 Task: Check the median sale price of townhouses in the last 5 years.
Action: Mouse moved to (1033, 201)
Screenshot: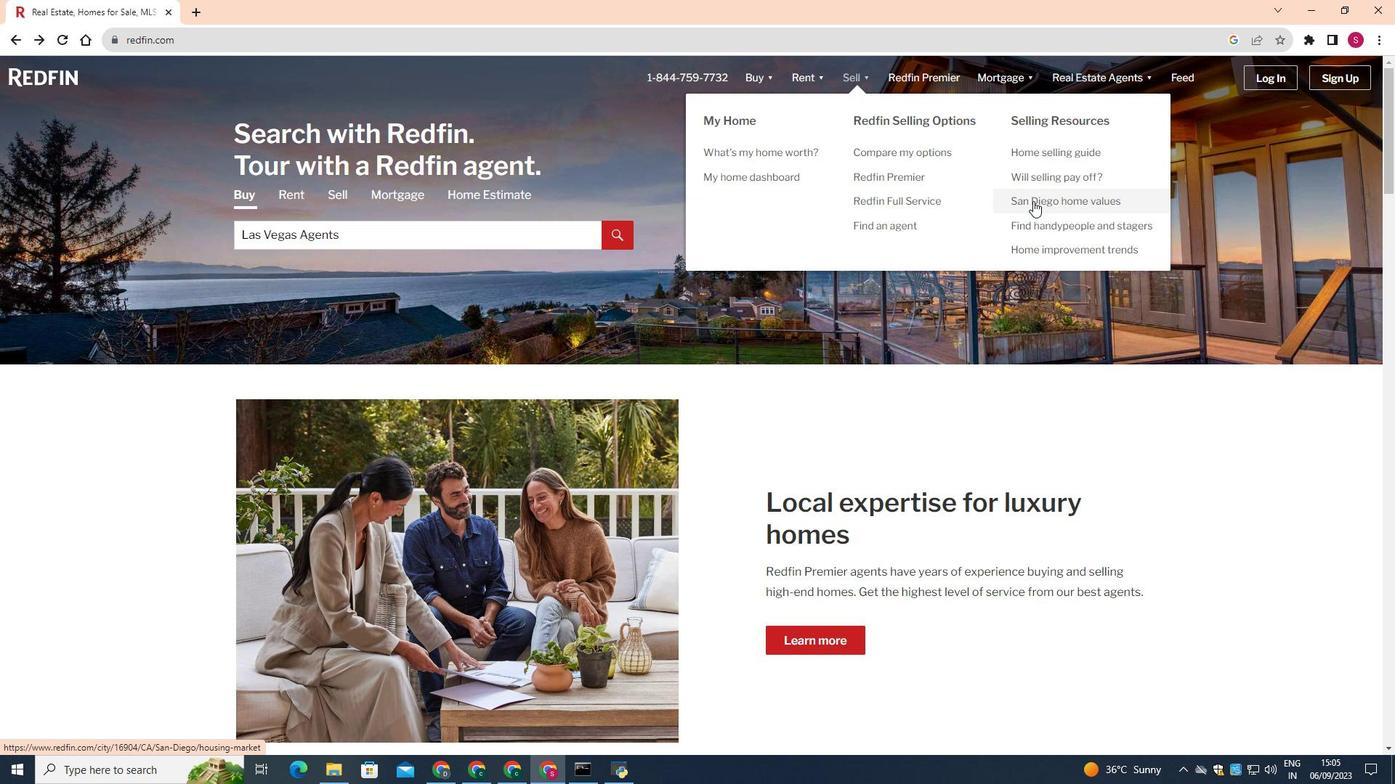 
Action: Mouse pressed left at (1033, 201)
Screenshot: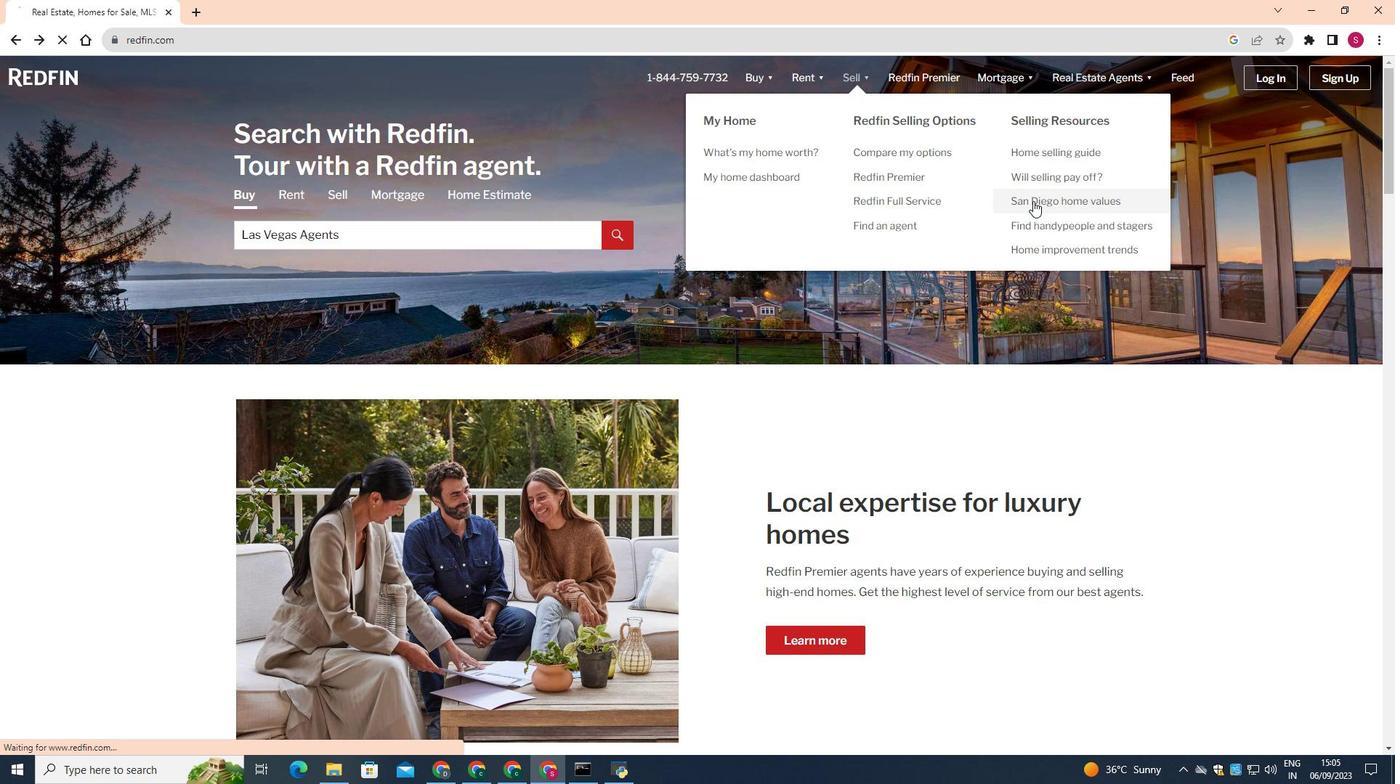 
Action: Mouse moved to (350, 533)
Screenshot: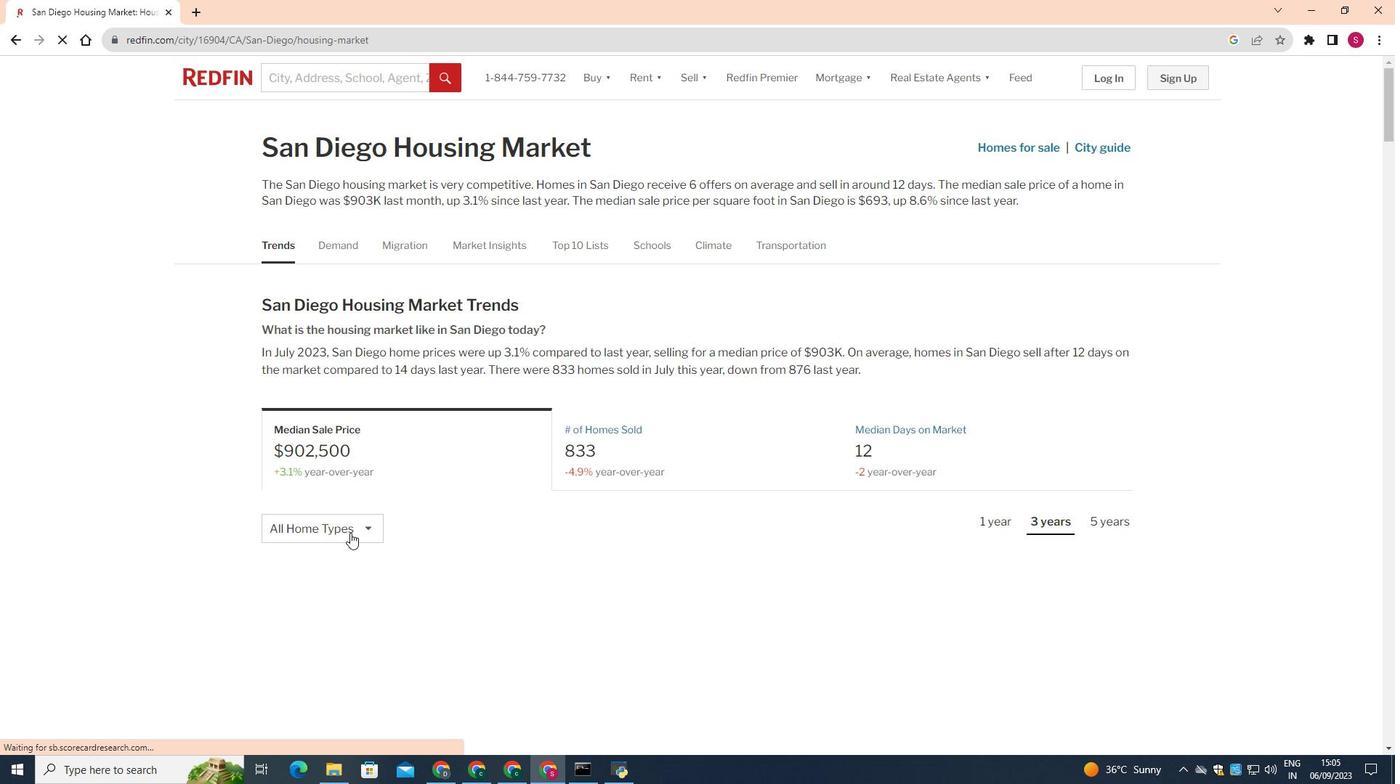 
Action: Mouse pressed left at (350, 533)
Screenshot: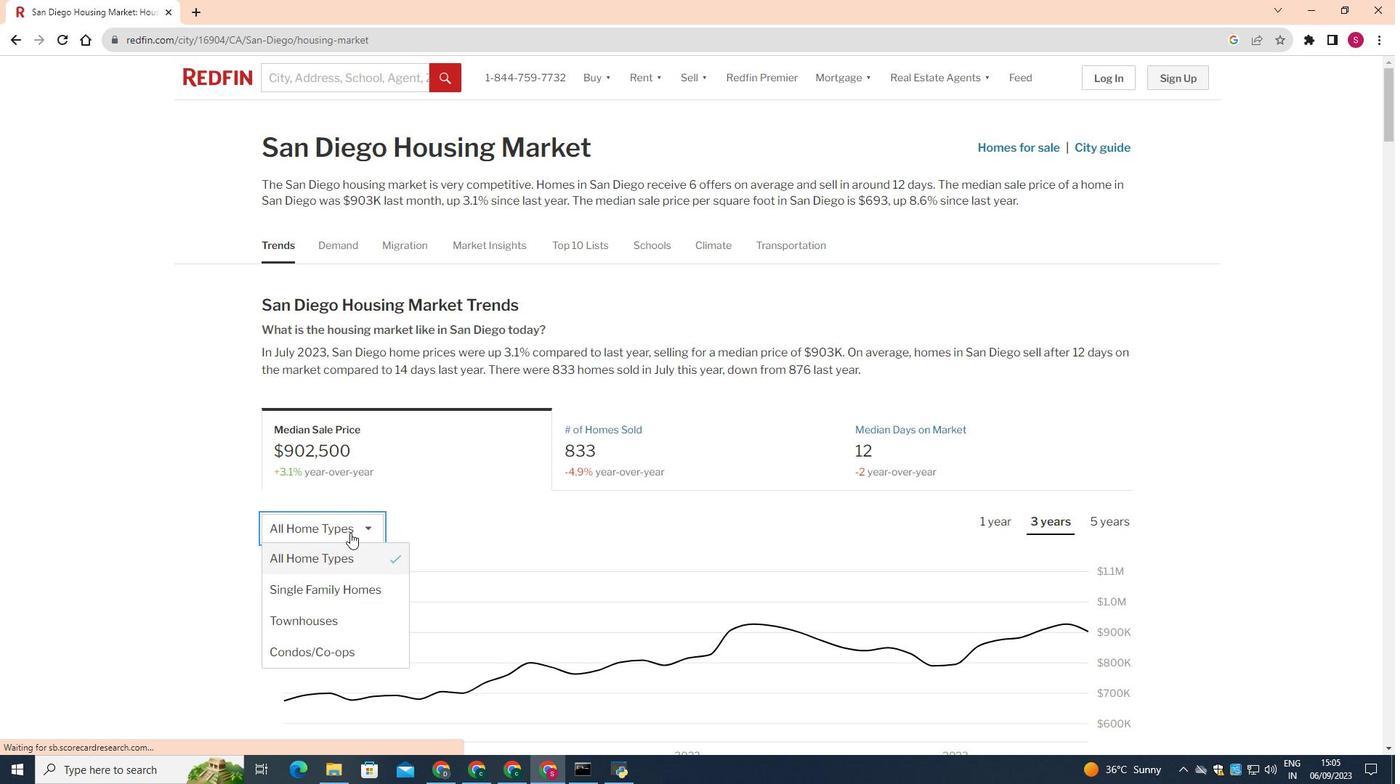 
Action: Mouse moved to (340, 620)
Screenshot: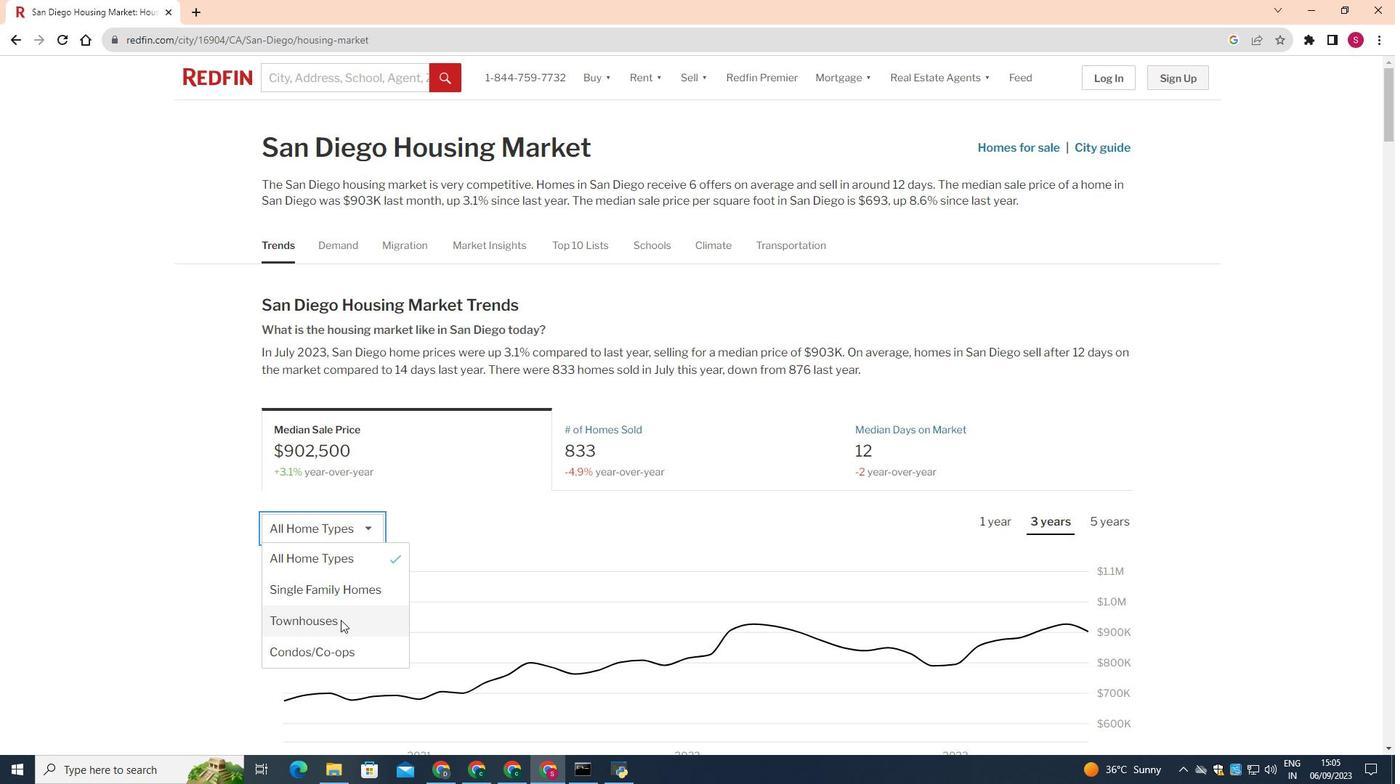 
Action: Mouse pressed left at (340, 620)
Screenshot: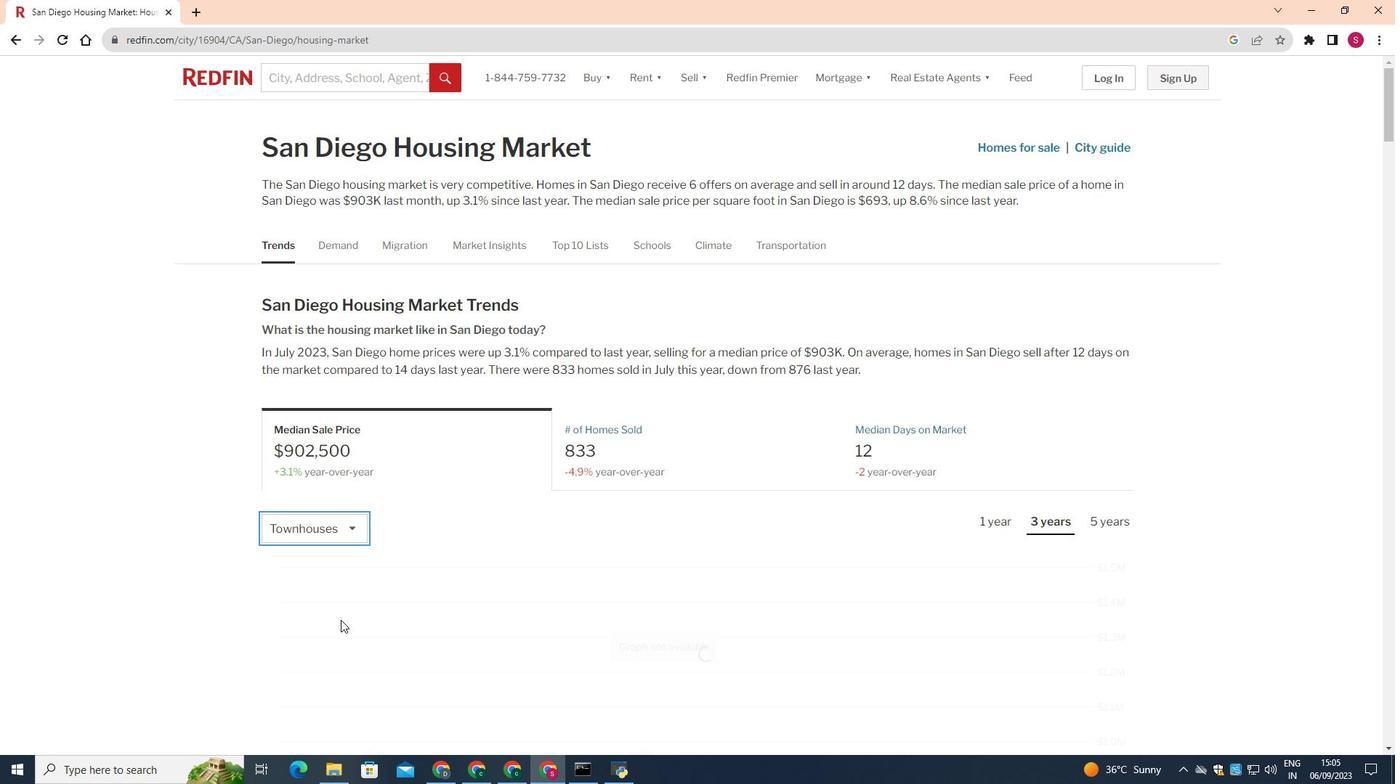 
Action: Mouse moved to (1106, 521)
Screenshot: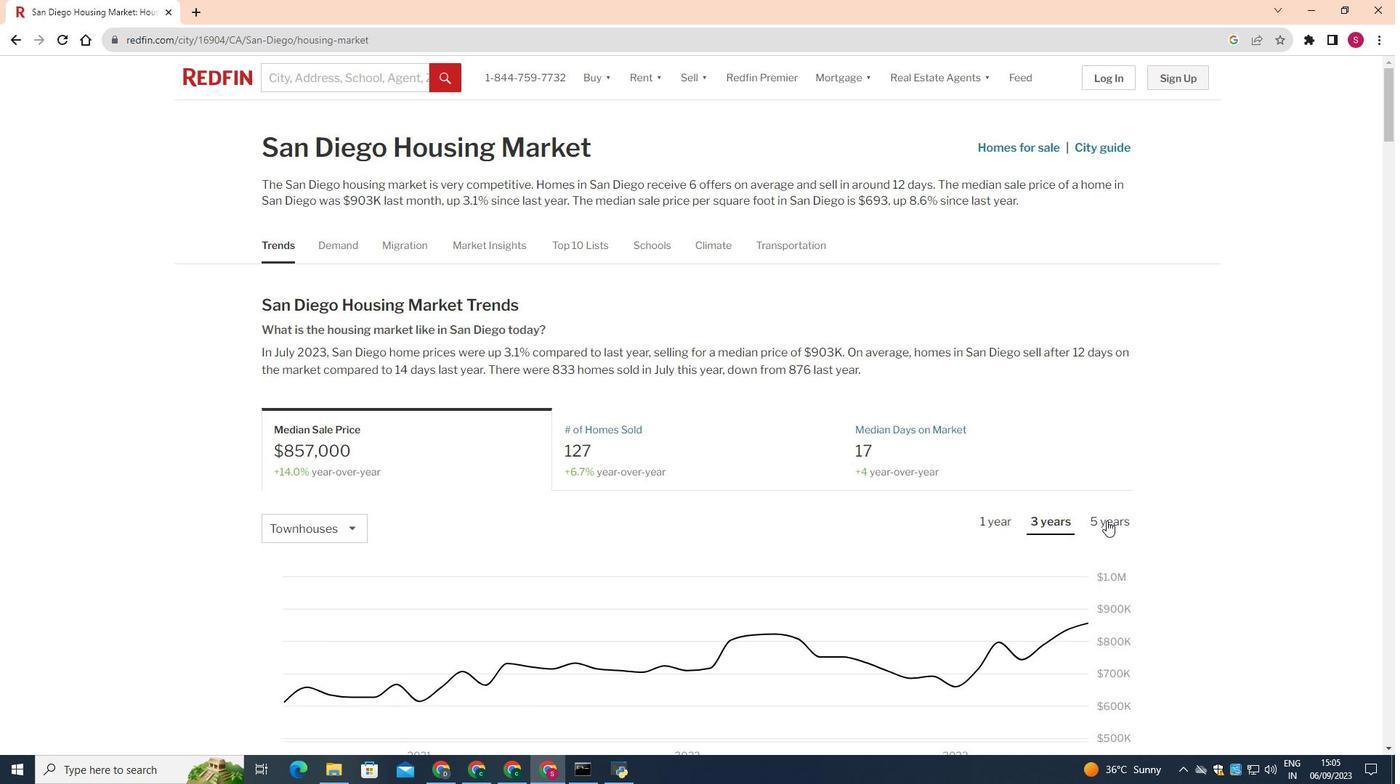 
Action: Mouse pressed left at (1106, 521)
Screenshot: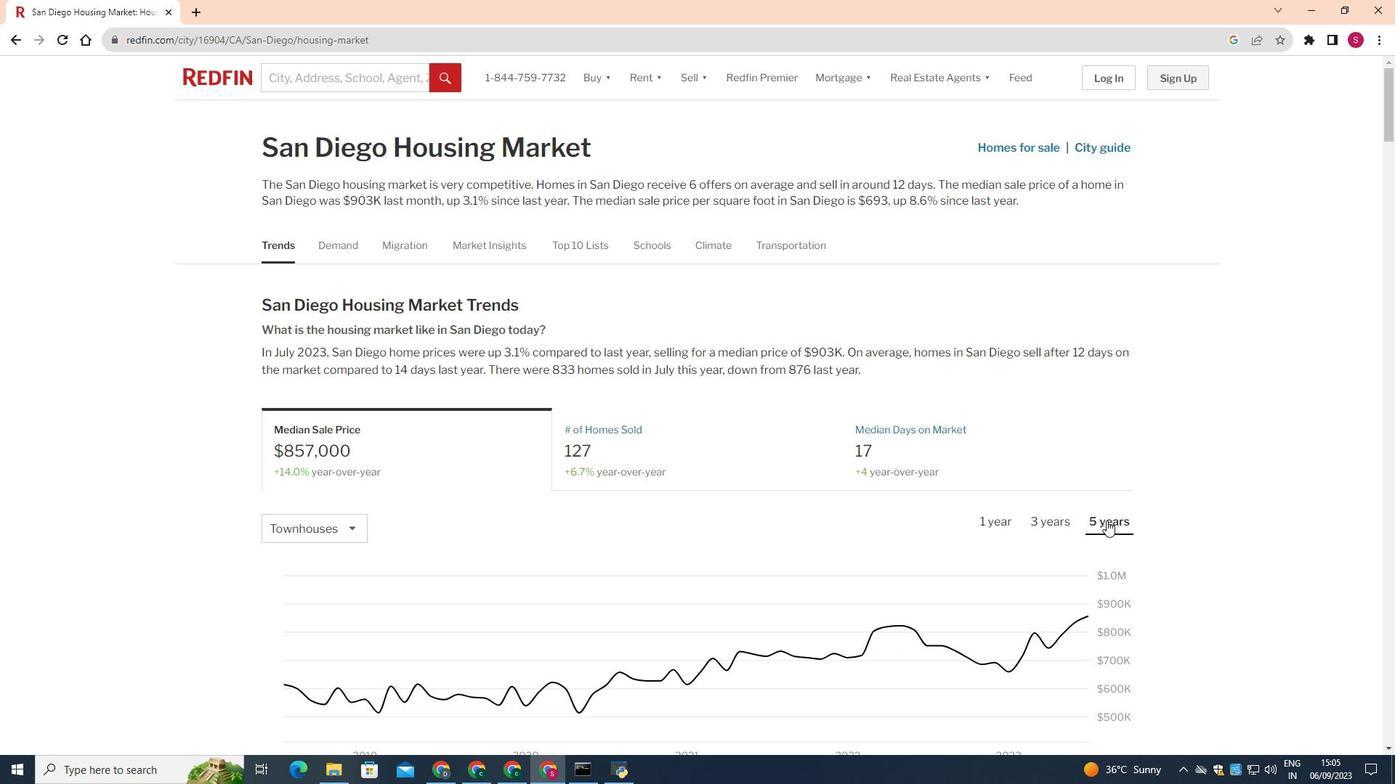 
Action: Mouse moved to (938, 574)
Screenshot: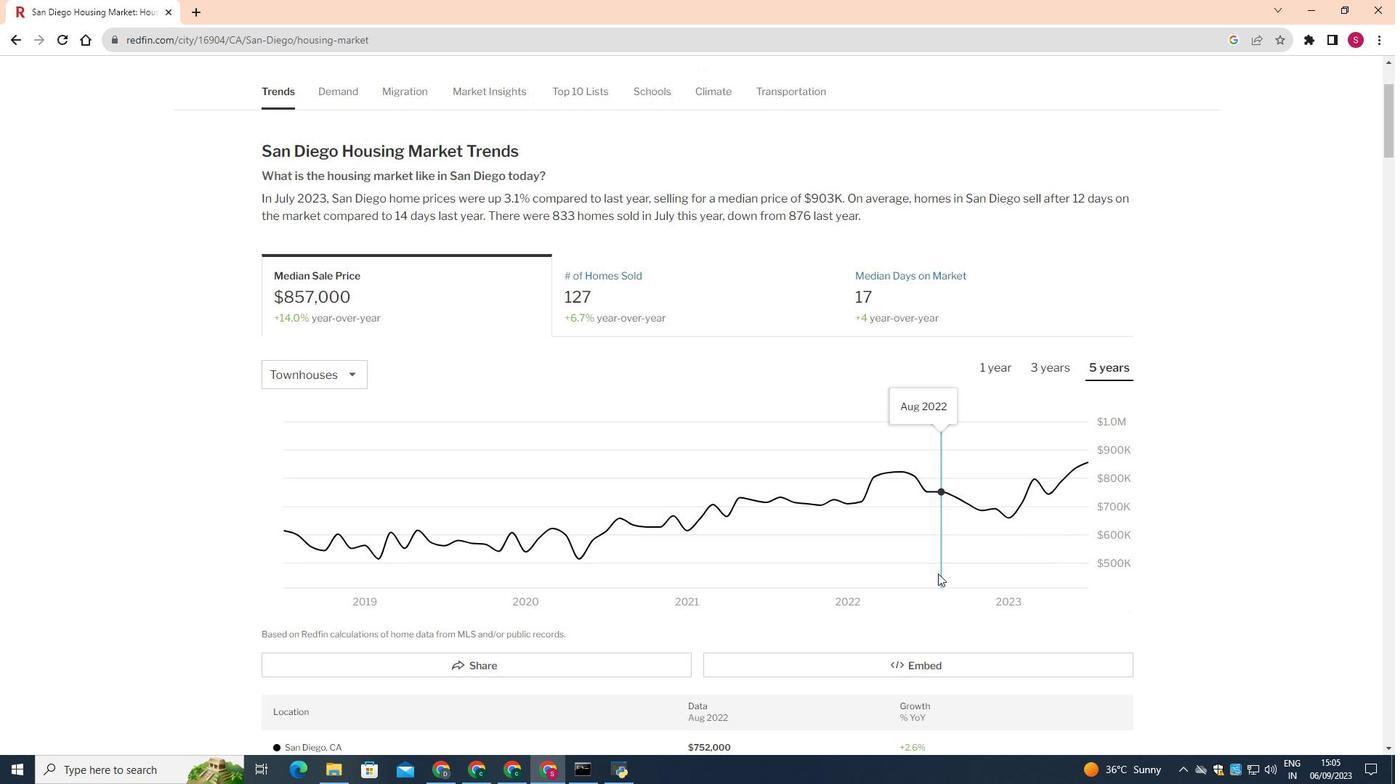 
Action: Mouse scrolled (938, 573) with delta (0, 0)
Screenshot: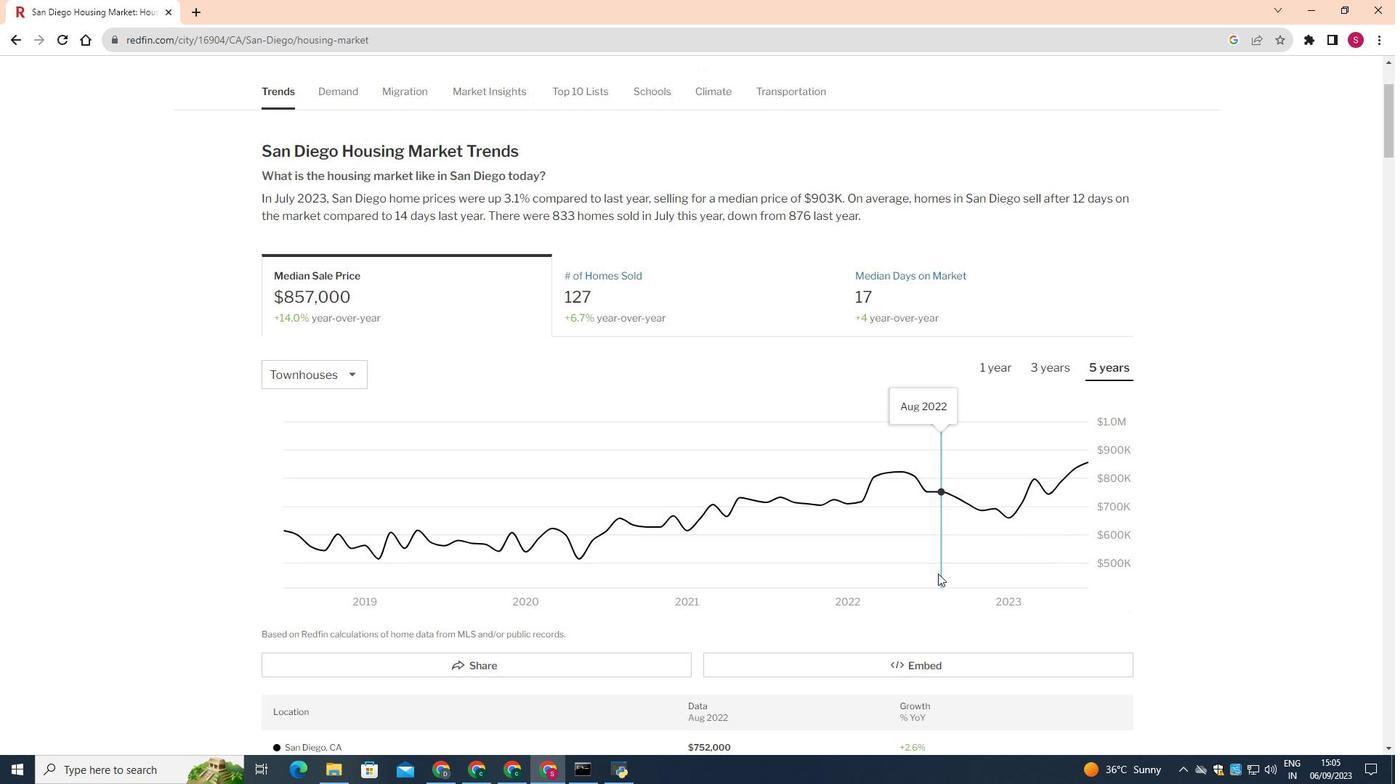 
Action: Mouse scrolled (938, 573) with delta (0, 0)
Screenshot: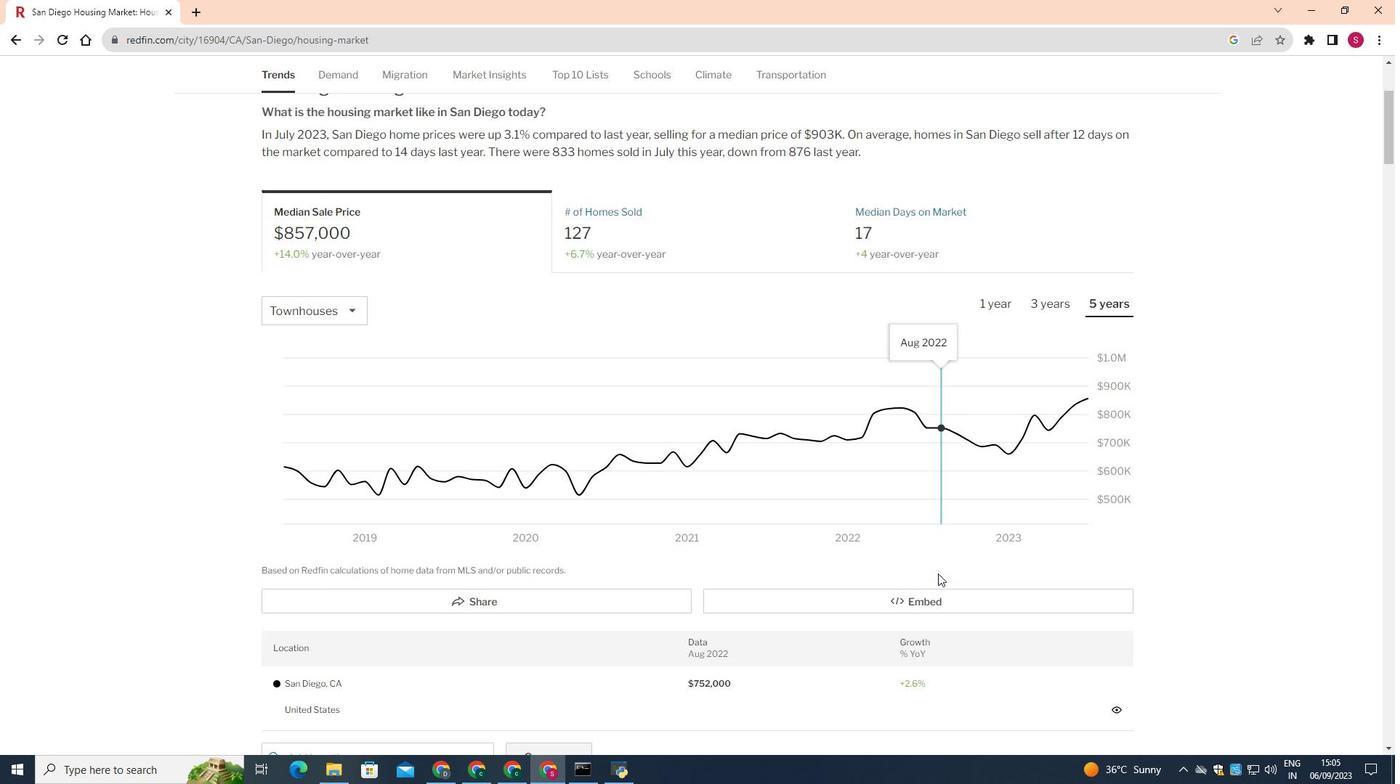 
Action: Mouse scrolled (938, 573) with delta (0, 0)
Screenshot: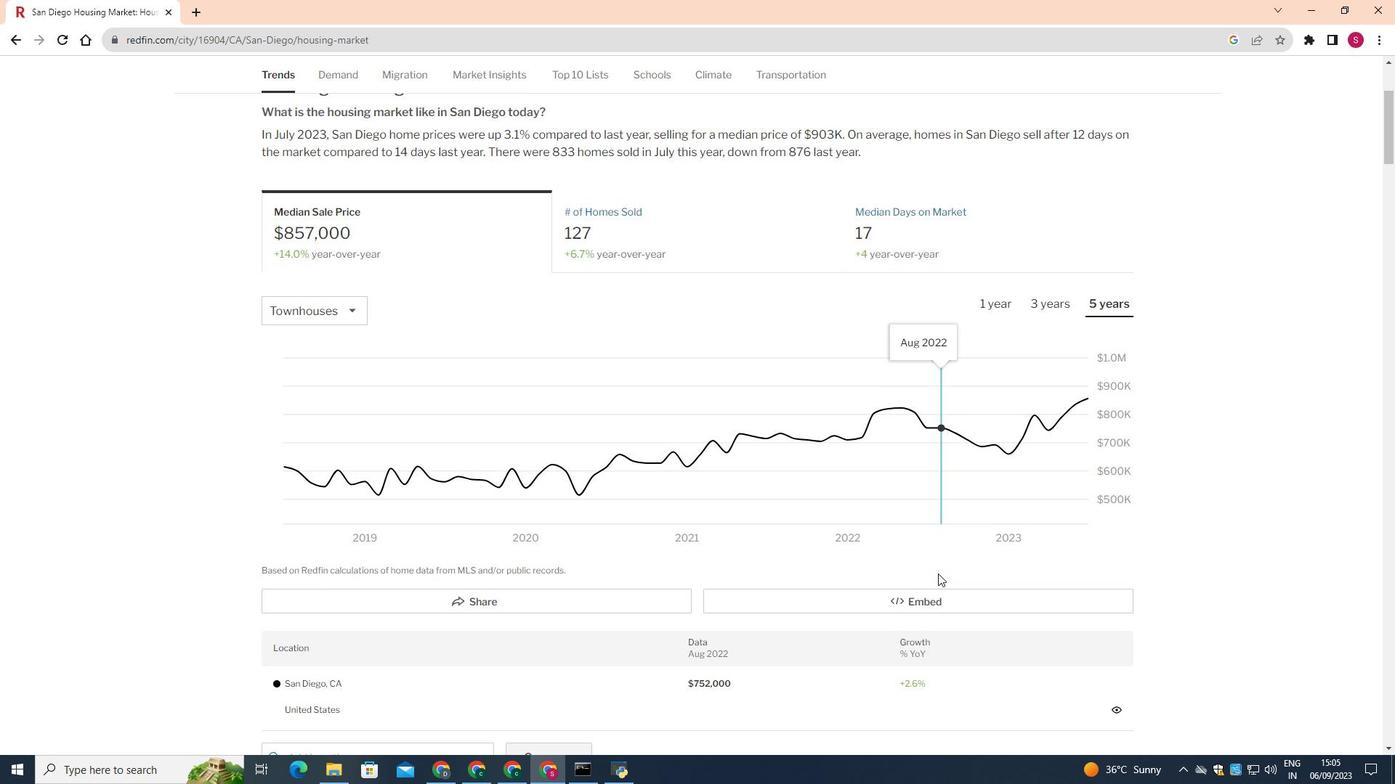 
Action: Mouse moved to (968, 579)
Screenshot: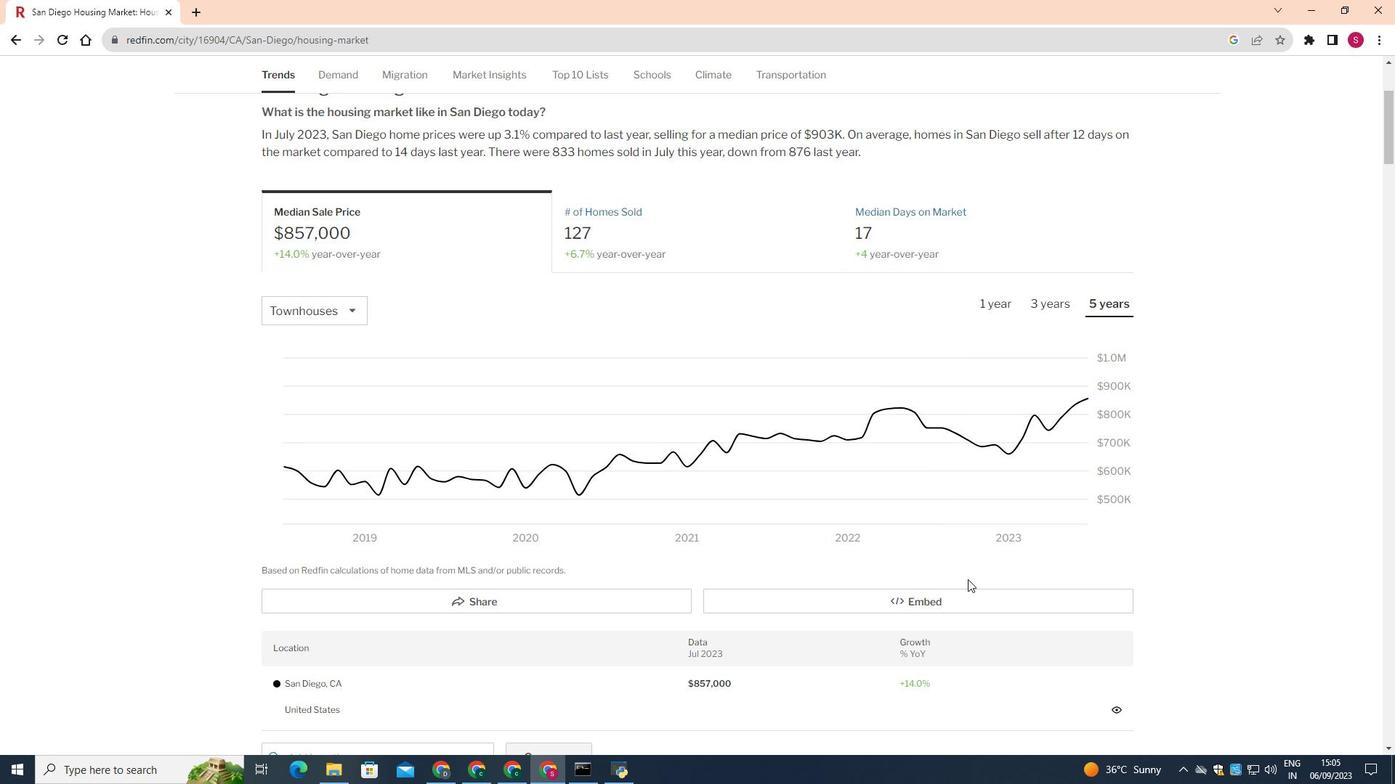 
